 Task: Create ChildIssue0000000863 as Child Issue of Issue Issue0000000432 in Backlog  in Scrum Project Project0000000087 in Jira. Create ChildIssue0000000864 as Child Issue of Issue Issue0000000432 in Backlog  in Scrum Project Project0000000087 in Jira. Create ChildIssue0000000865 as Child Issue of Issue Issue0000000433 in Backlog  in Scrum Project Project0000000087 in Jira. Create ChildIssue0000000866 as Child Issue of Issue Issue0000000433 in Backlog  in Scrum Project Project0000000087 in Jira. Create ChildIssue0000000867 as Child Issue of Issue Issue0000000434 in Backlog  in Scrum Project Project0000000087 in Jira
Action: Mouse moved to (432, 351)
Screenshot: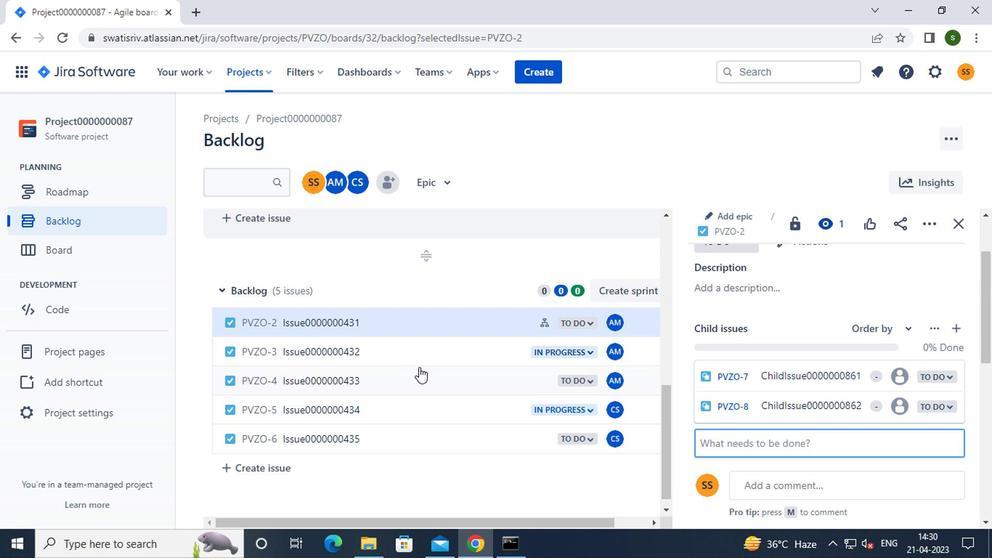 
Action: Mouse pressed left at (432, 351)
Screenshot: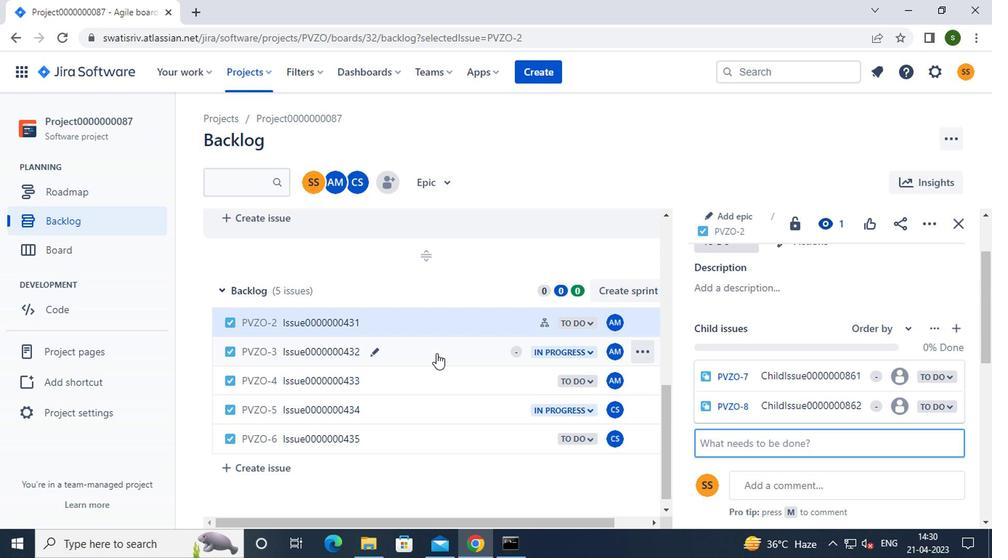 
Action: Mouse moved to (730, 295)
Screenshot: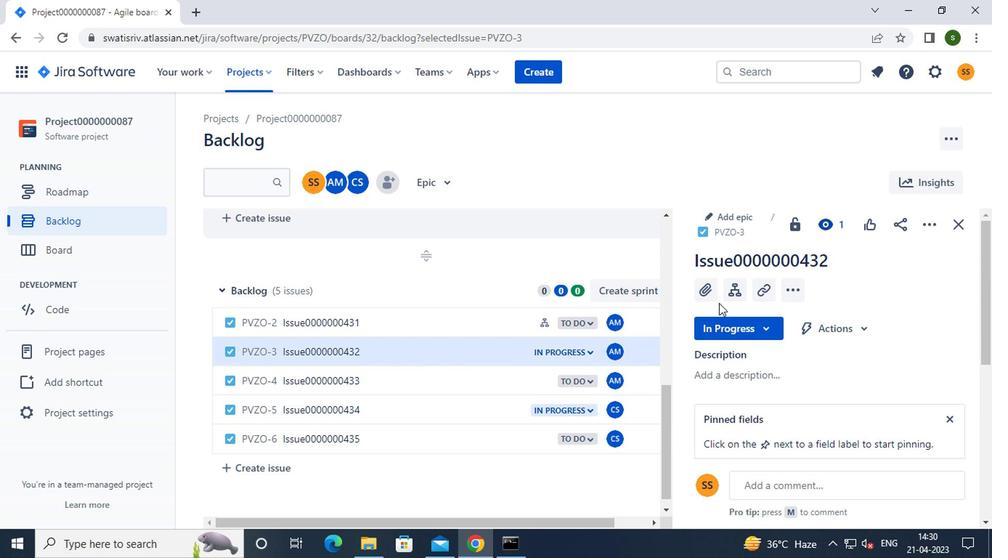
Action: Mouse pressed left at (730, 295)
Screenshot: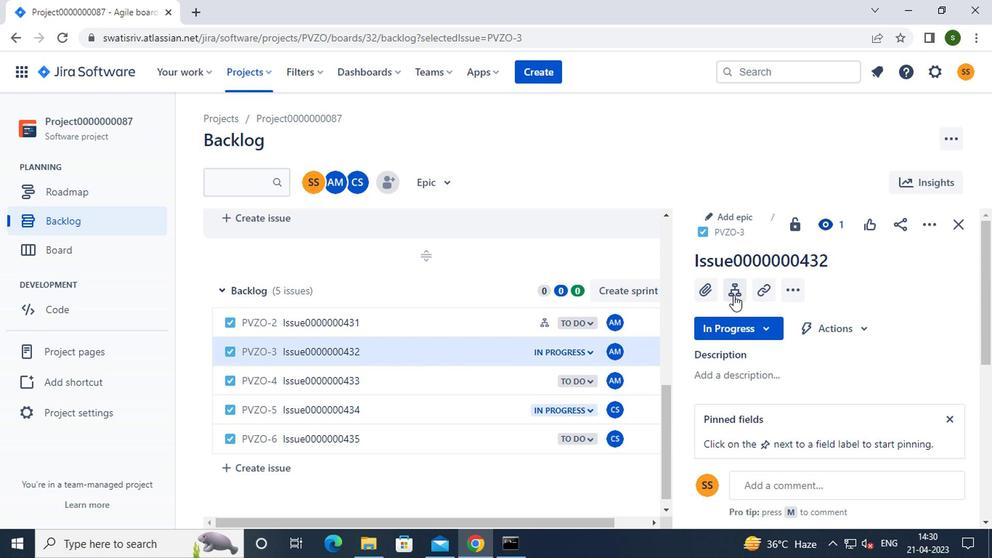 
Action: Mouse moved to (744, 350)
Screenshot: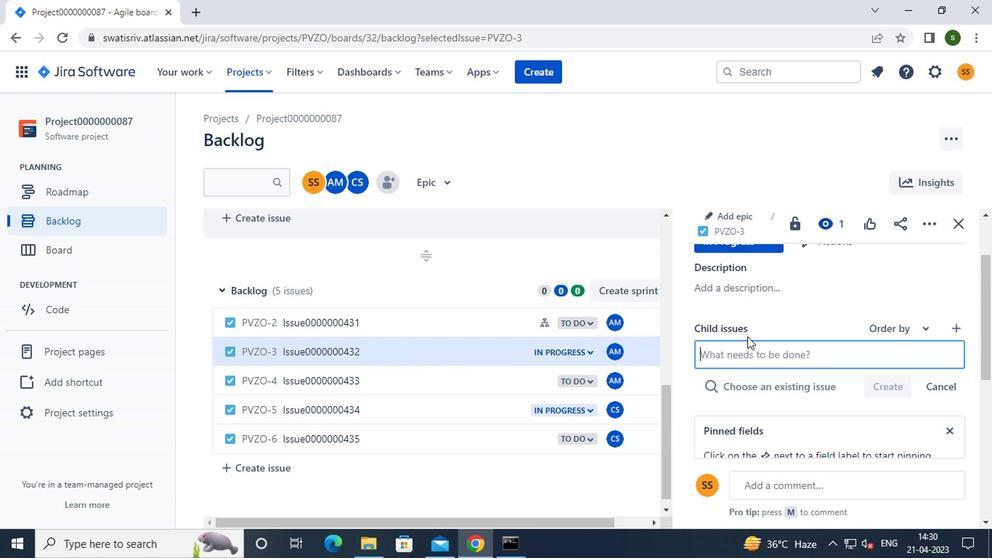 
Action: Key pressed c<Key.caps_lock>hild<Key.caps_lock>i<Key.caps_lock>ssue0000000863
Screenshot: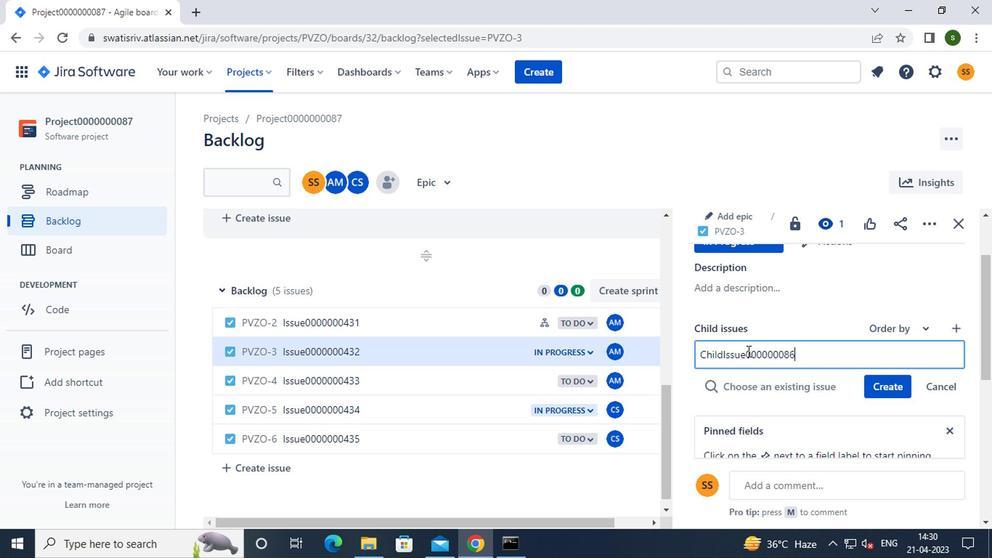 
Action: Mouse moved to (877, 384)
Screenshot: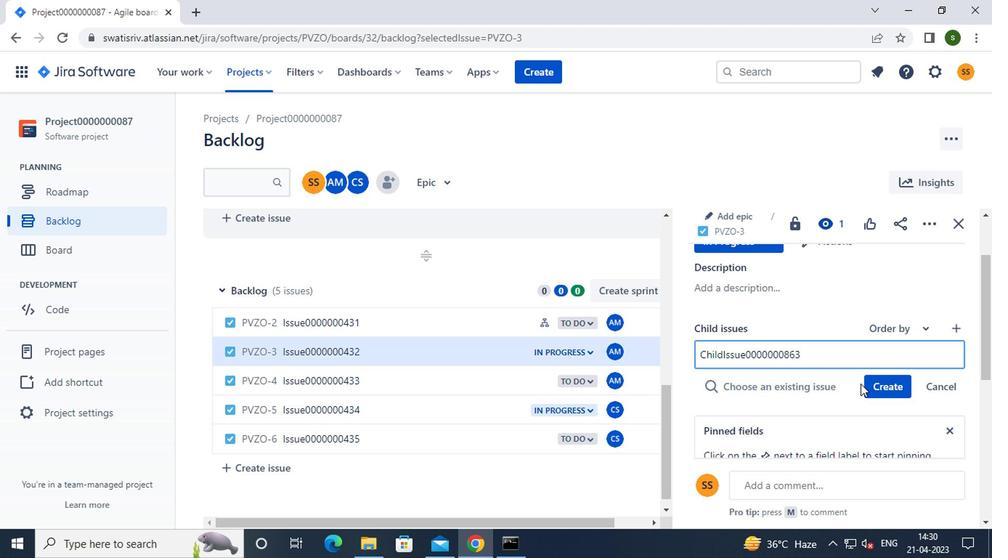 
Action: Mouse pressed left at (877, 384)
Screenshot: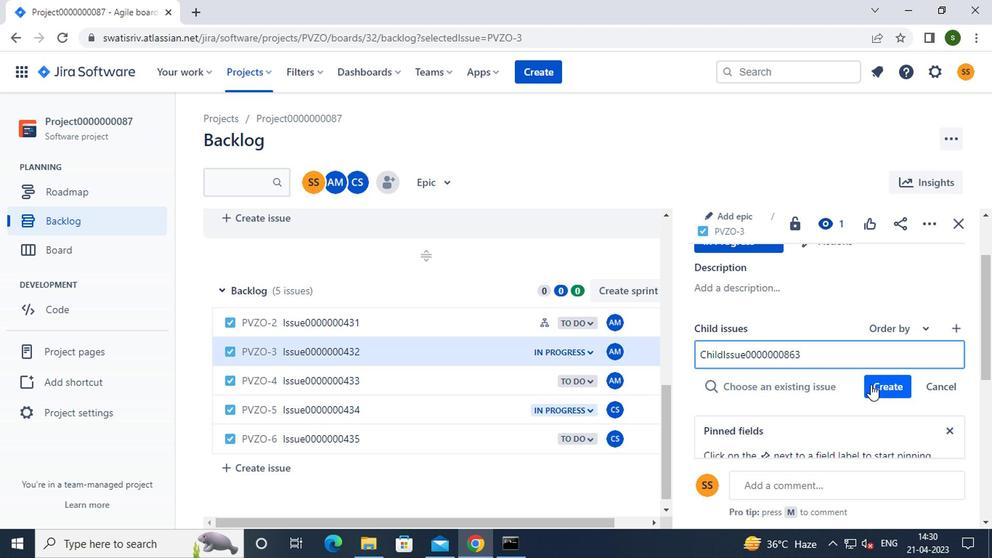
Action: Mouse moved to (805, 395)
Screenshot: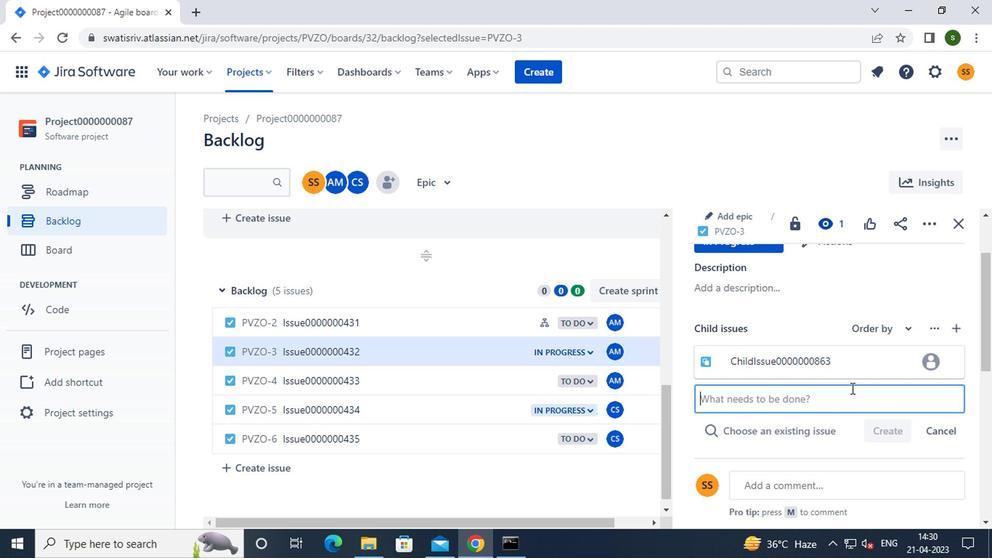 
Action: Key pressed <Key.caps_lock>c<Key.caps_lock>hild<Key.caps_lock>i<Key.caps_lock>ssue0000000864
Screenshot: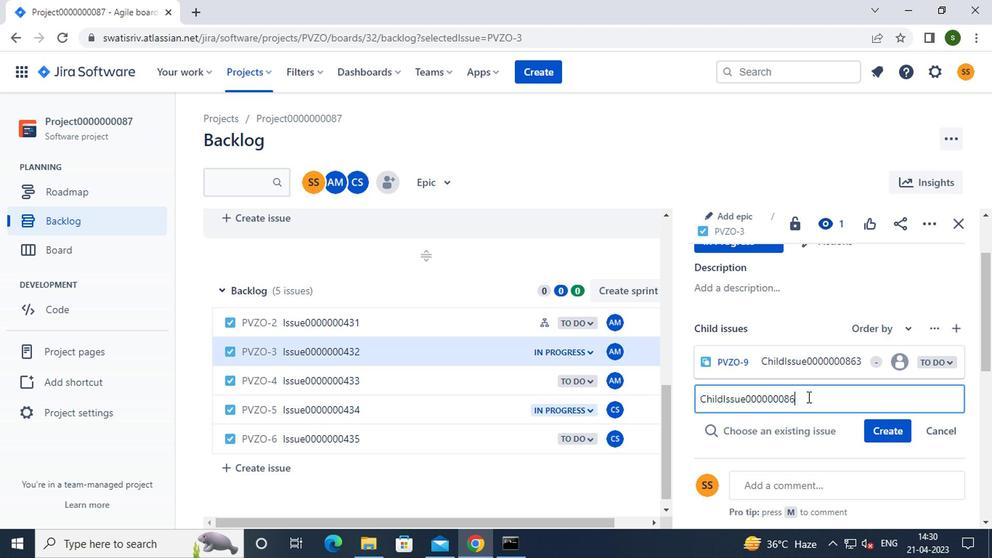 
Action: Mouse moved to (876, 424)
Screenshot: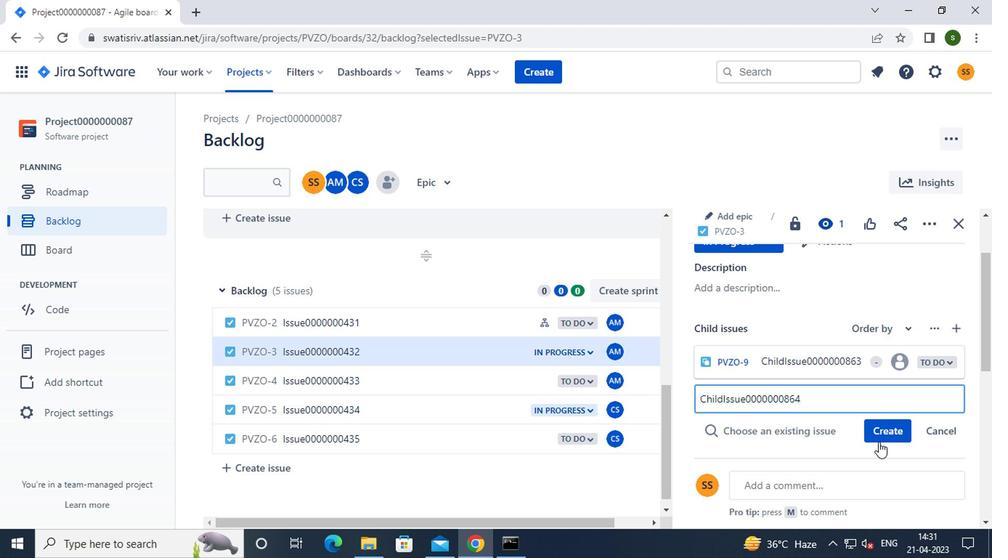 
Action: Mouse pressed left at (876, 424)
Screenshot: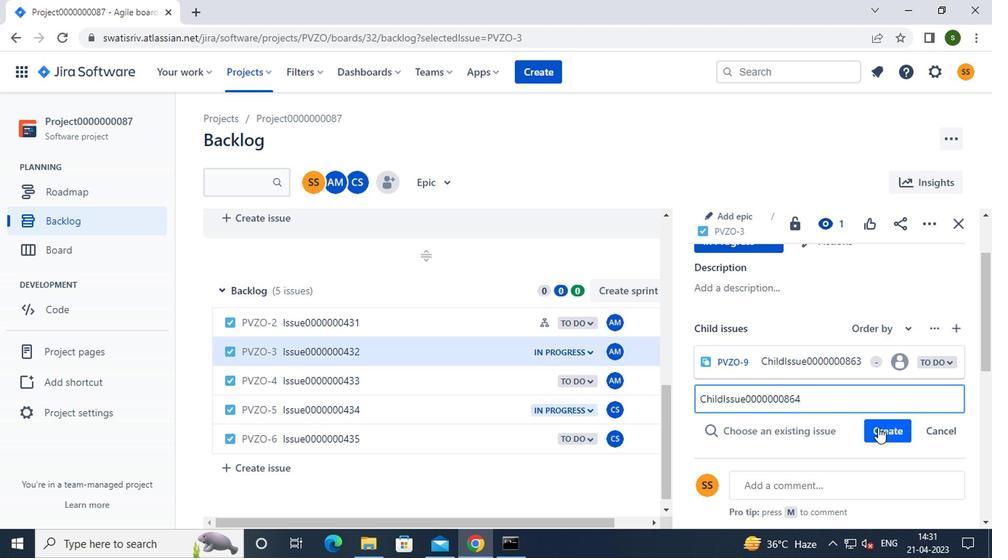 
Action: Mouse moved to (466, 374)
Screenshot: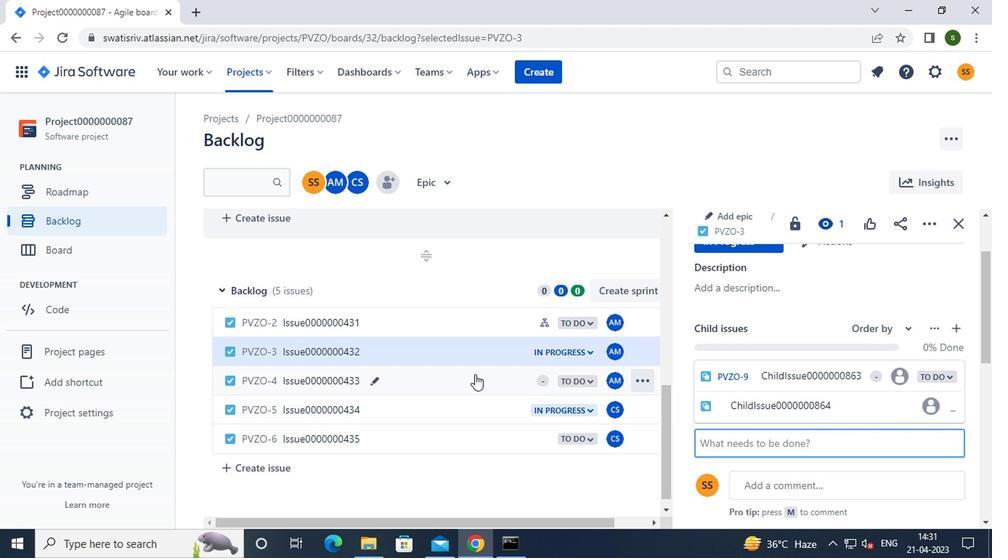 
Action: Mouse pressed left at (466, 374)
Screenshot: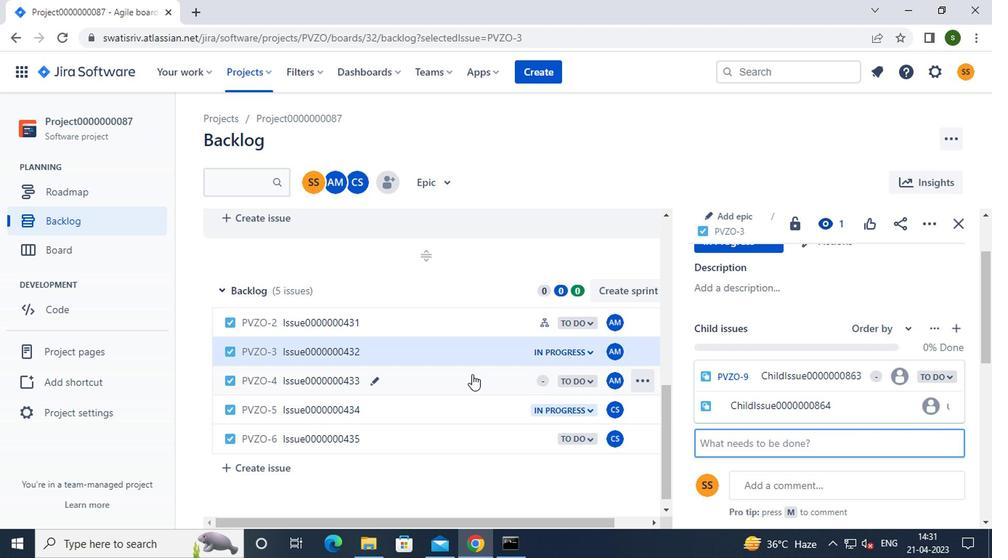 
Action: Mouse moved to (733, 293)
Screenshot: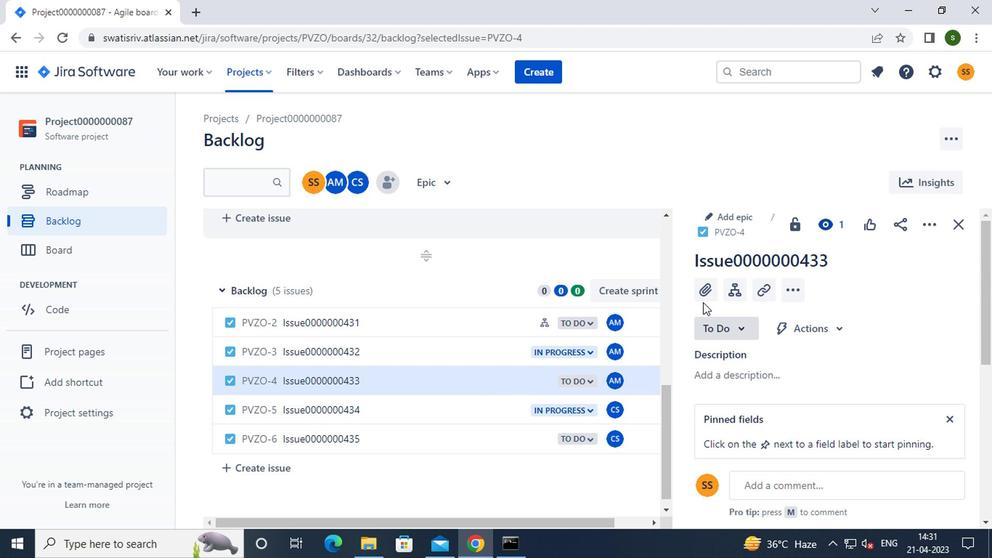 
Action: Mouse pressed left at (733, 293)
Screenshot: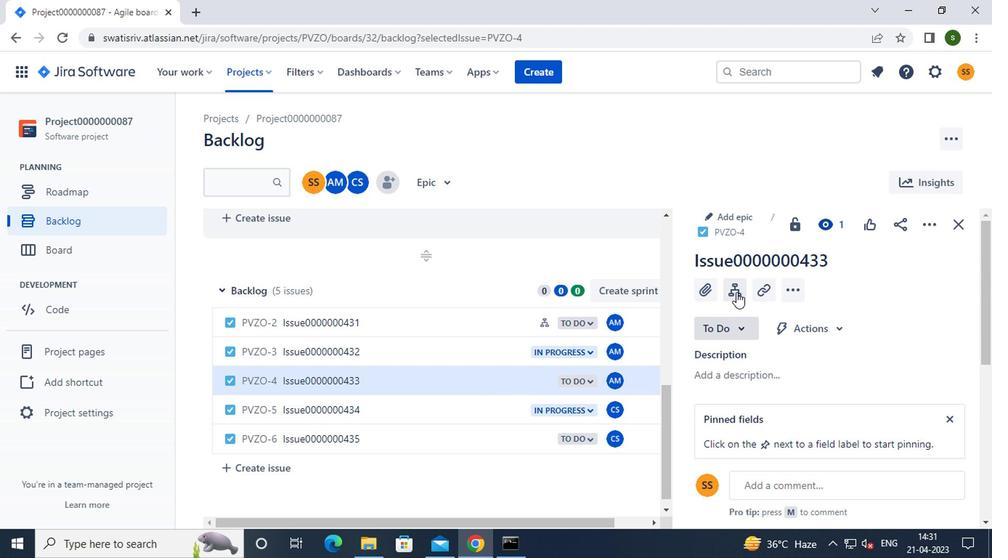 
Action: Mouse moved to (737, 361)
Screenshot: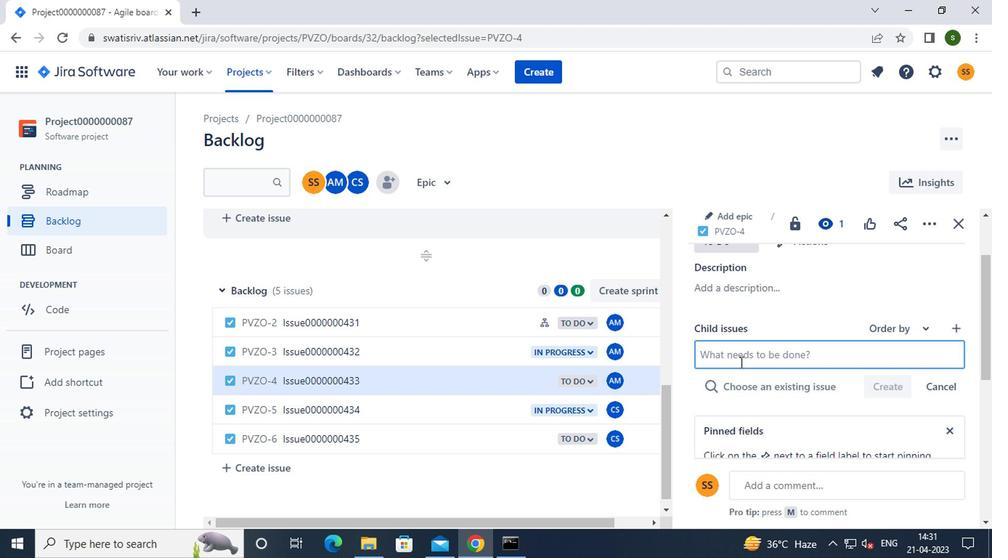 
Action: Key pressed <Key.caps_lock>c<Key.caps_lock>hil
Screenshot: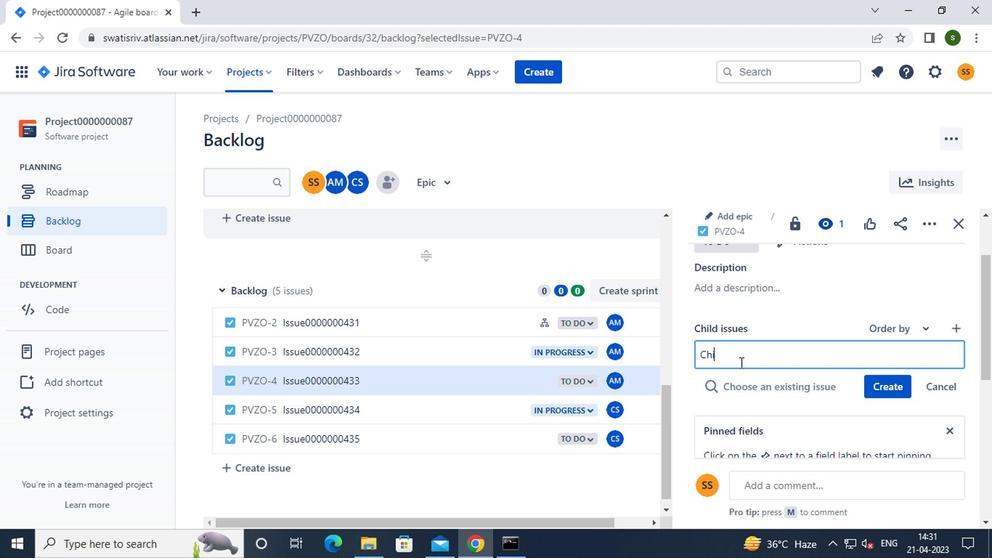 
Action: Mouse moved to (737, 361)
Screenshot: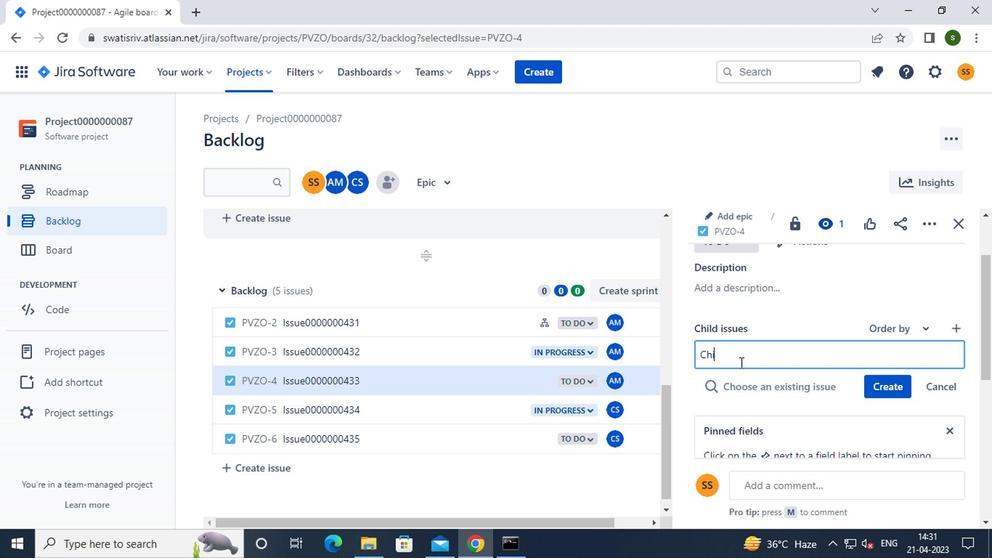 
Action: Key pressed d<Key.caps_lock>i<Key.caps_lock>ssue0000000865
Screenshot: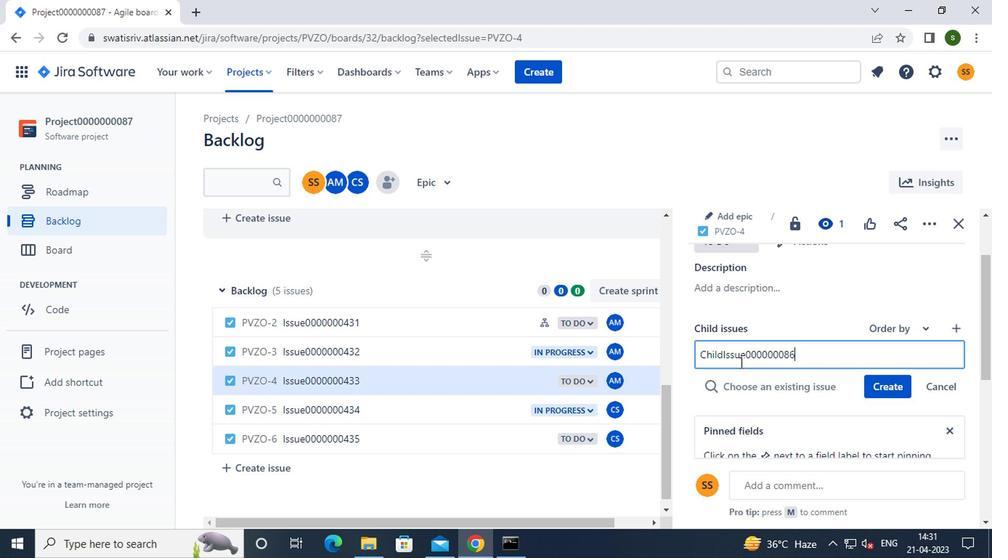 
Action: Mouse moved to (890, 380)
Screenshot: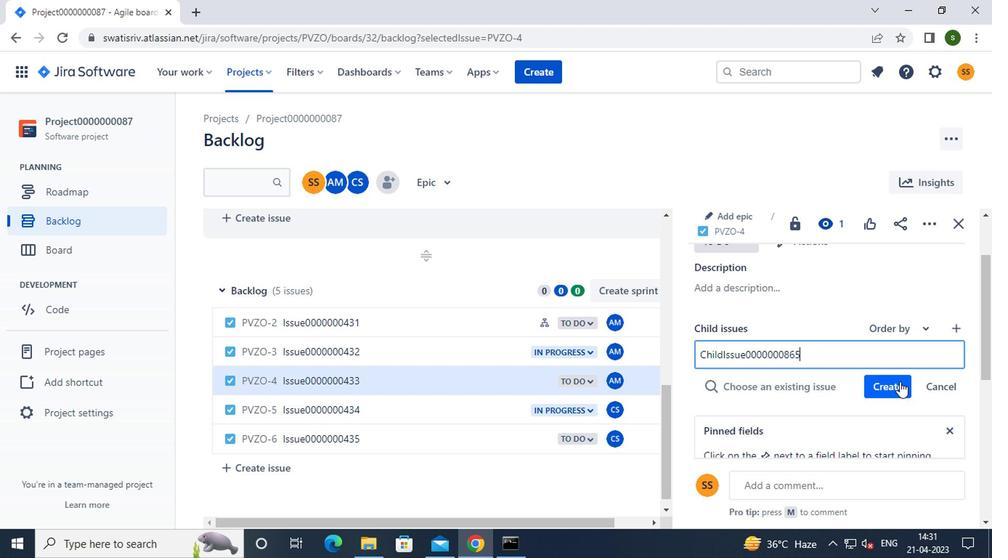 
Action: Mouse pressed left at (890, 380)
Screenshot: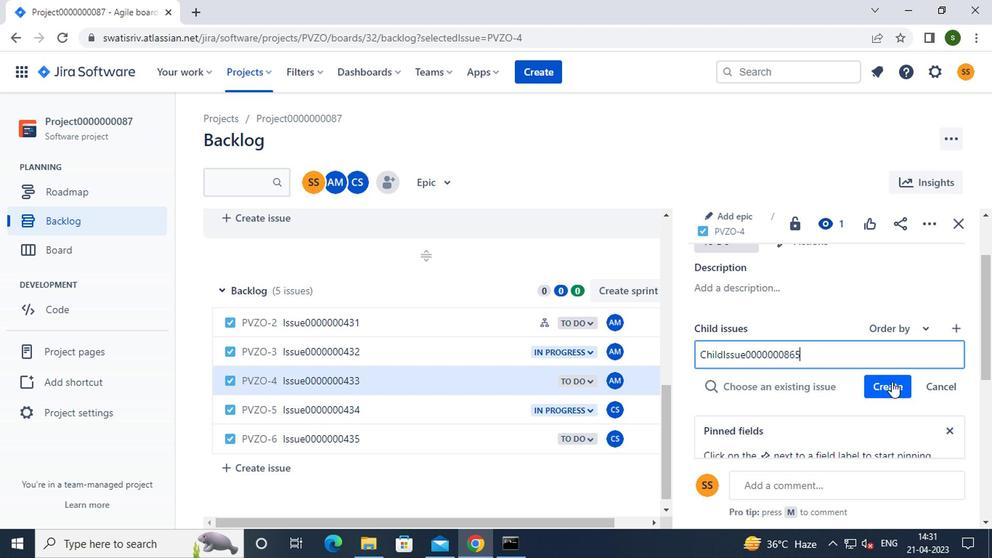 
Action: Mouse moved to (827, 397)
Screenshot: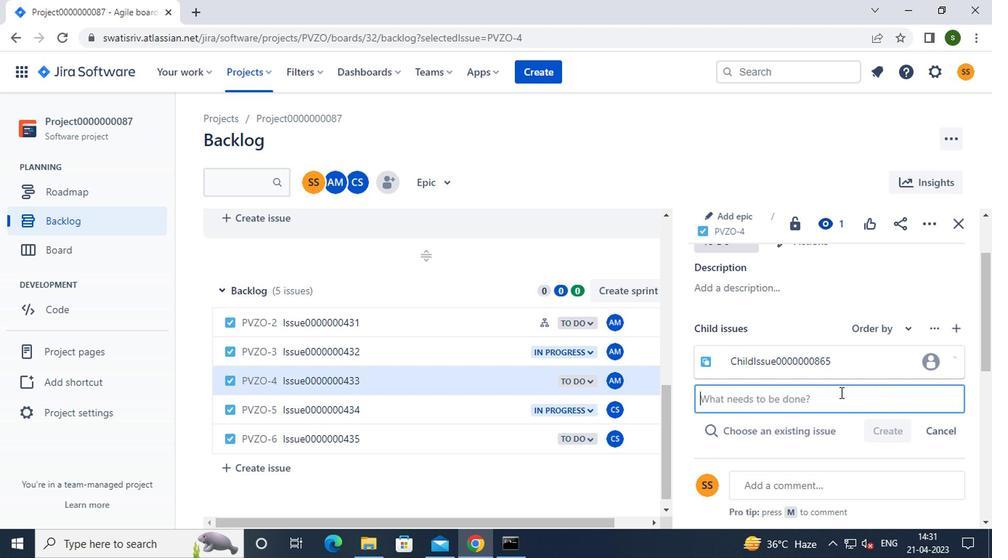 
Action: Mouse pressed left at (827, 397)
Screenshot: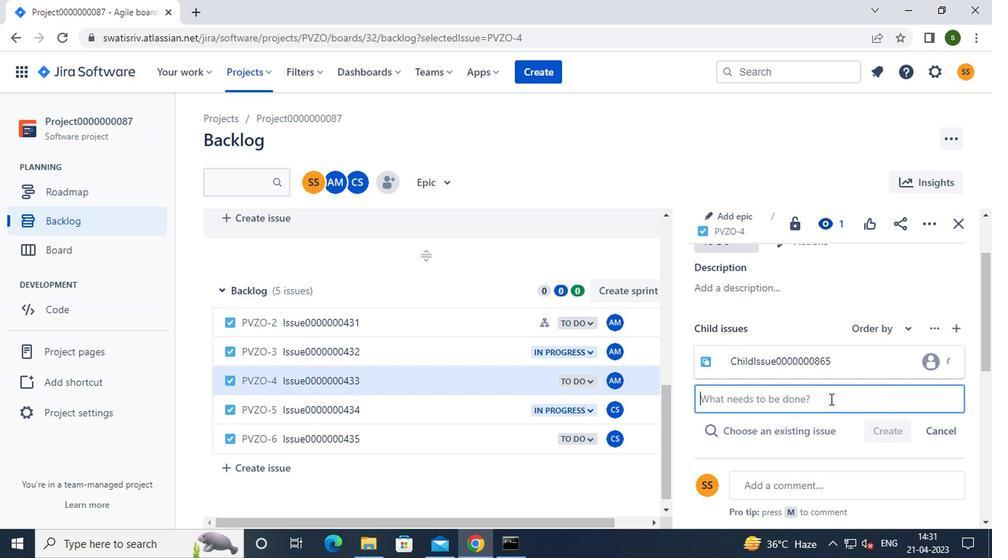 
Action: Key pressed <Key.caps_lock>c<Key.caps_lock>hild<Key.caps_lock>i<Key.caps_lock>ssue0000000866
Screenshot: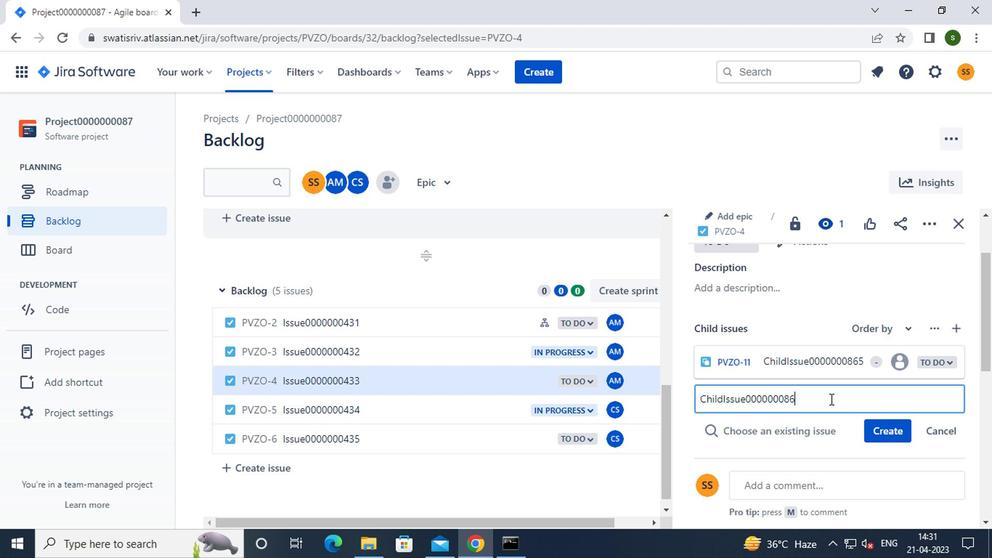 
Action: Mouse moved to (878, 426)
Screenshot: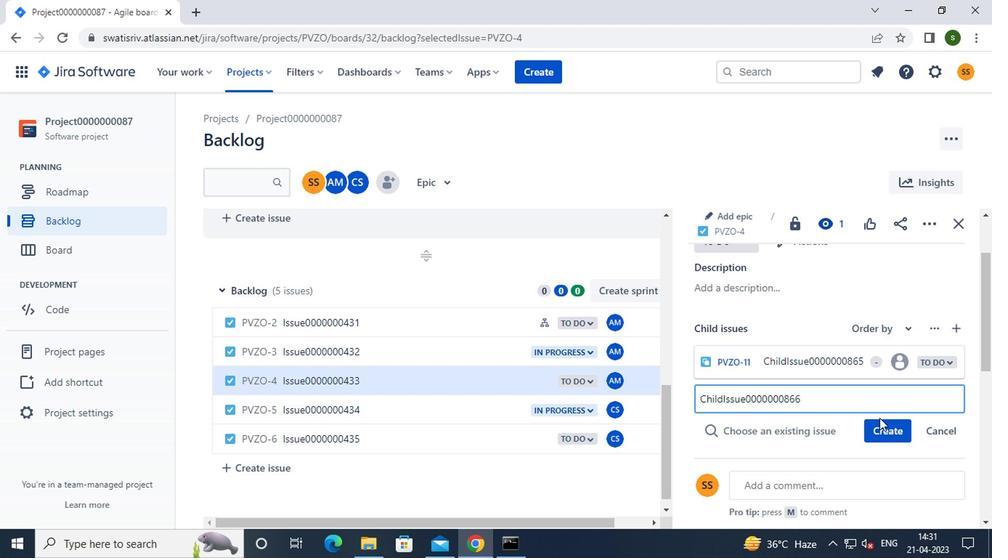 
Action: Mouse pressed left at (878, 426)
Screenshot: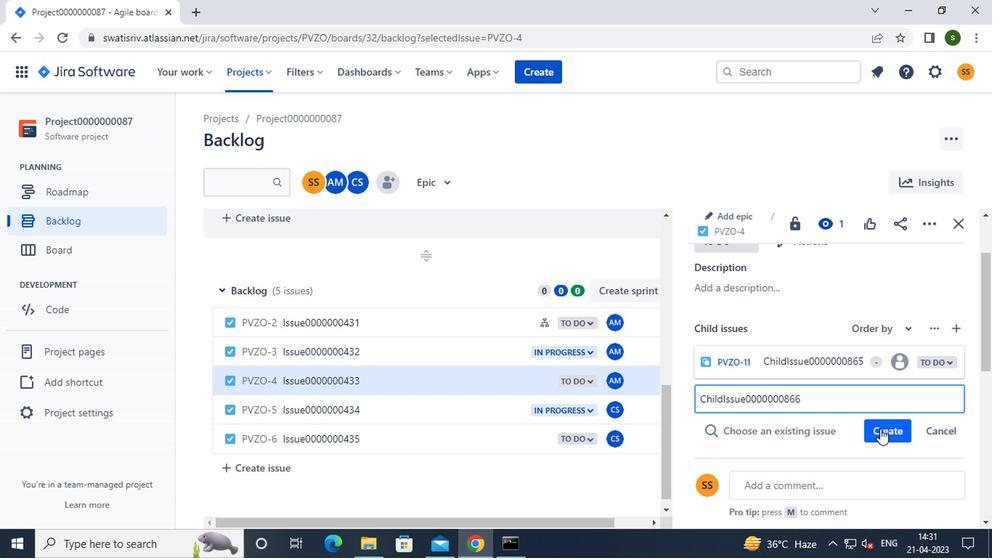 
Action: Mouse moved to (416, 406)
Screenshot: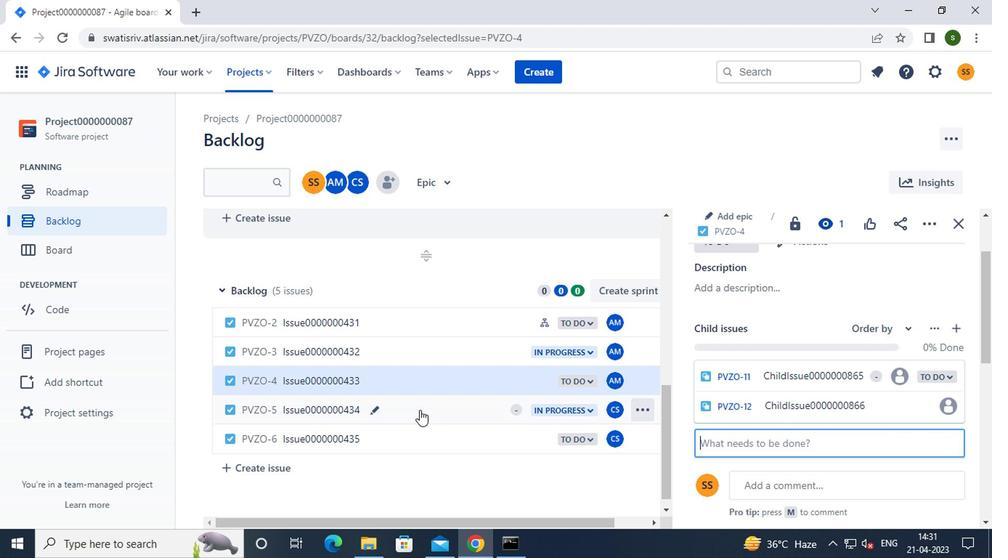 
Action: Mouse pressed left at (416, 406)
Screenshot: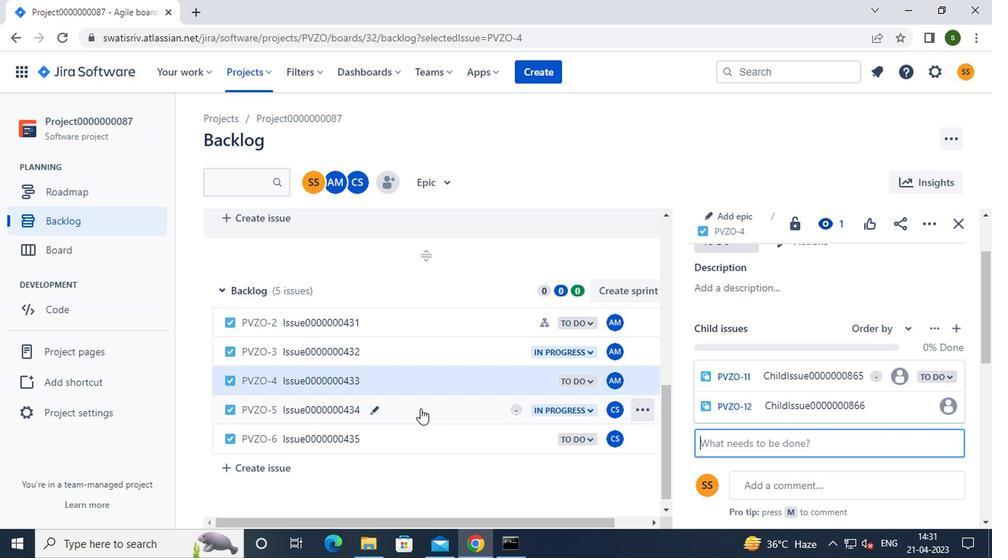 
Action: Mouse moved to (735, 287)
Screenshot: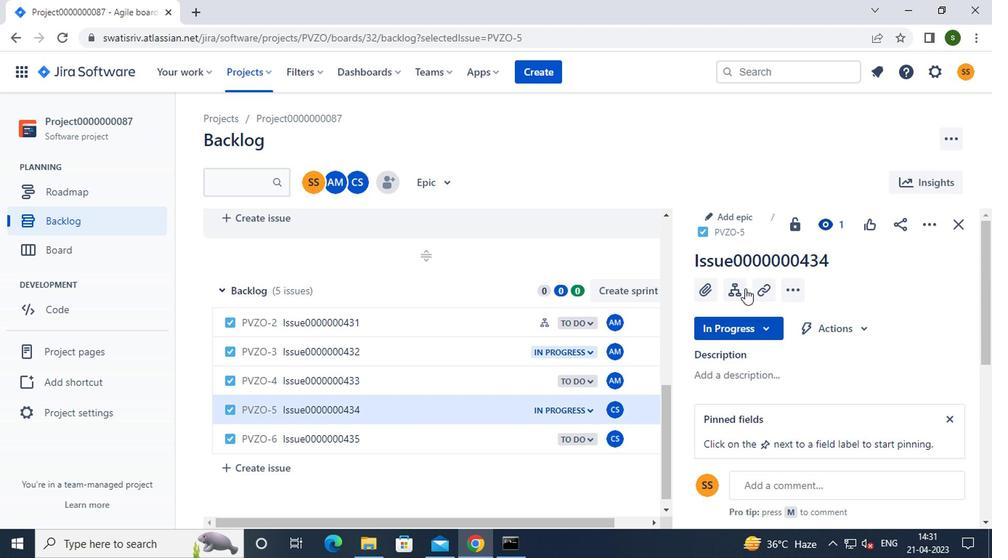 
Action: Mouse pressed left at (735, 287)
Screenshot: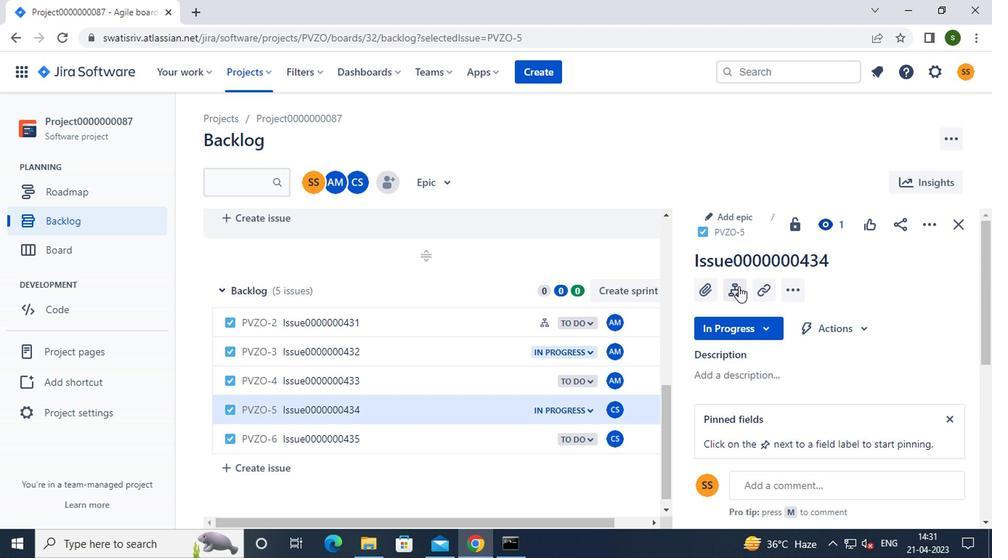 
Action: Mouse moved to (787, 350)
Screenshot: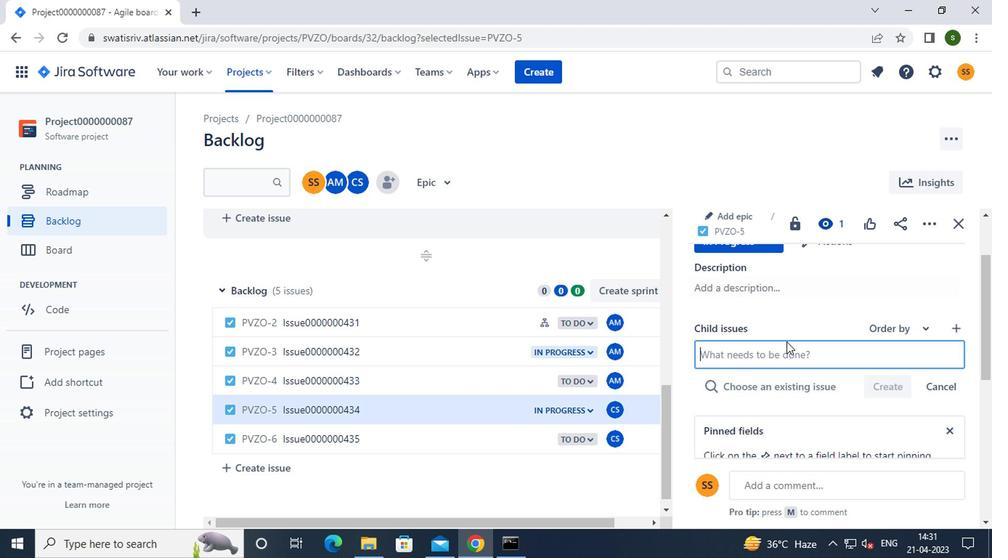 
Action: Mouse pressed left at (787, 350)
Screenshot: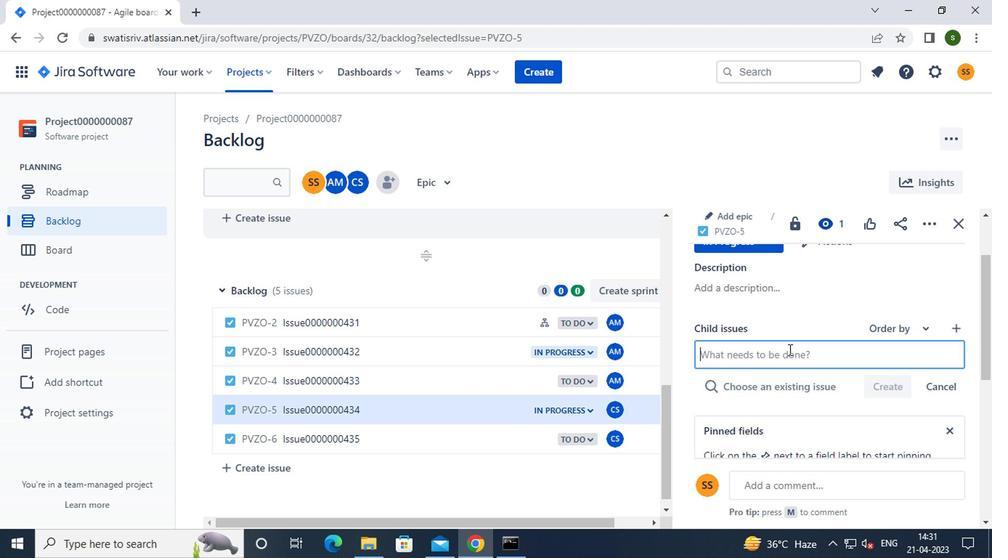 
Action: Key pressed <Key.caps_lock>c<Key.caps_lock>hild<Key.caps_lock>i<Key.caps_lock>ssue0000000867
Screenshot: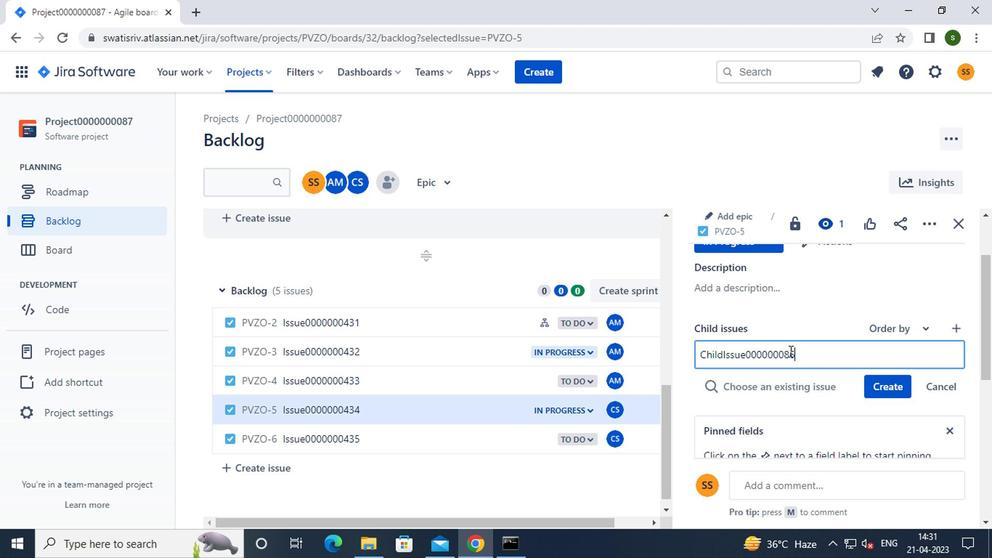 
Action: Mouse moved to (876, 381)
Screenshot: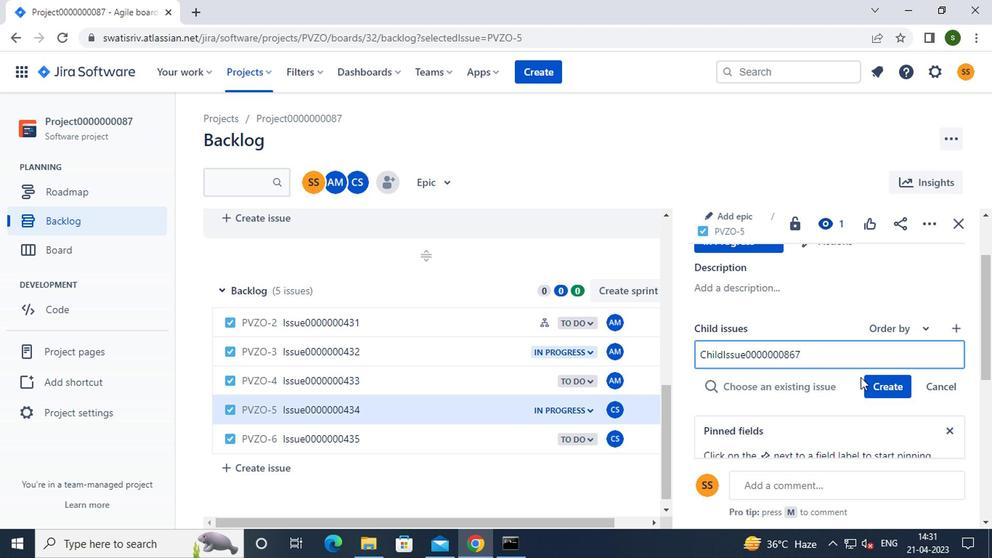 
Action: Mouse pressed left at (876, 381)
Screenshot: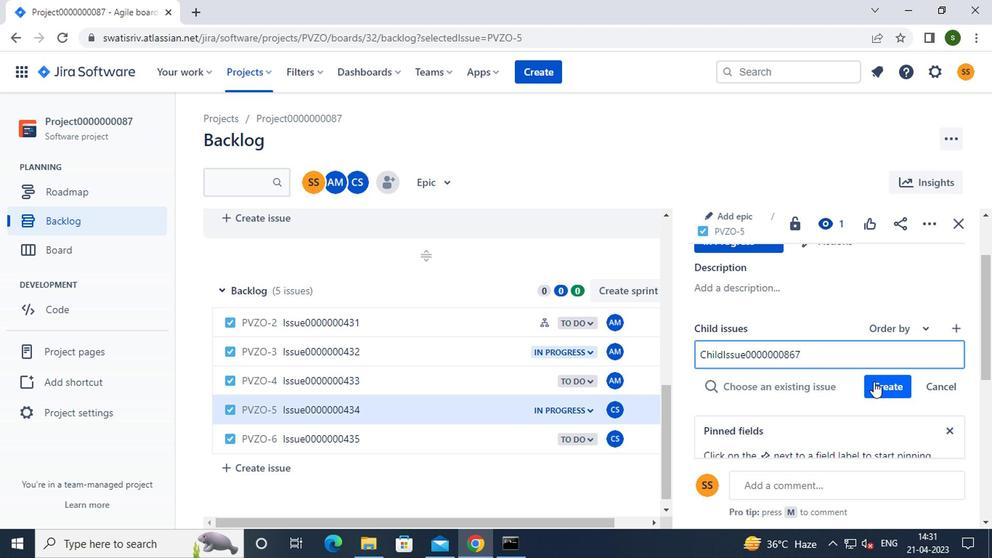 
Action: Mouse moved to (571, 137)
Screenshot: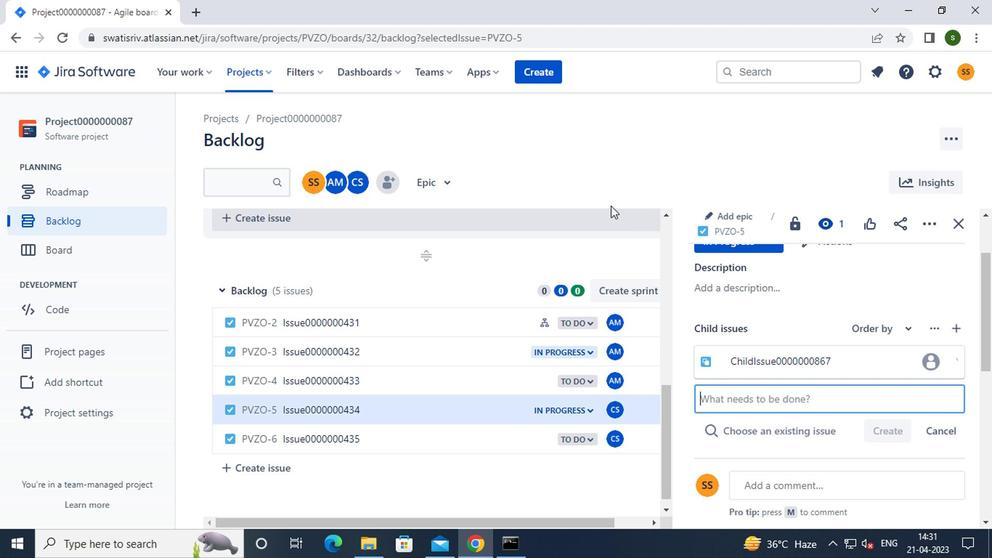 
